 Task: Redo the text. Text: Sort all the text by end of the day.
Action: Mouse moved to (493, 217)
Screenshot: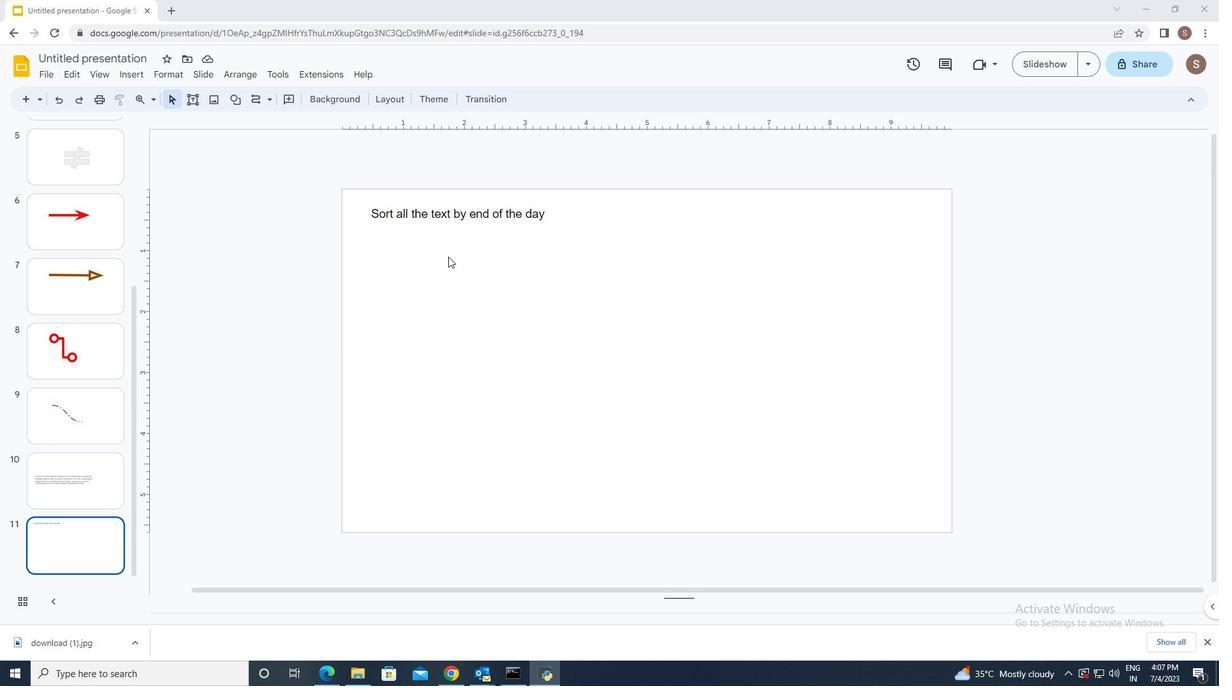 
Action: Mouse pressed left at (493, 217)
Screenshot: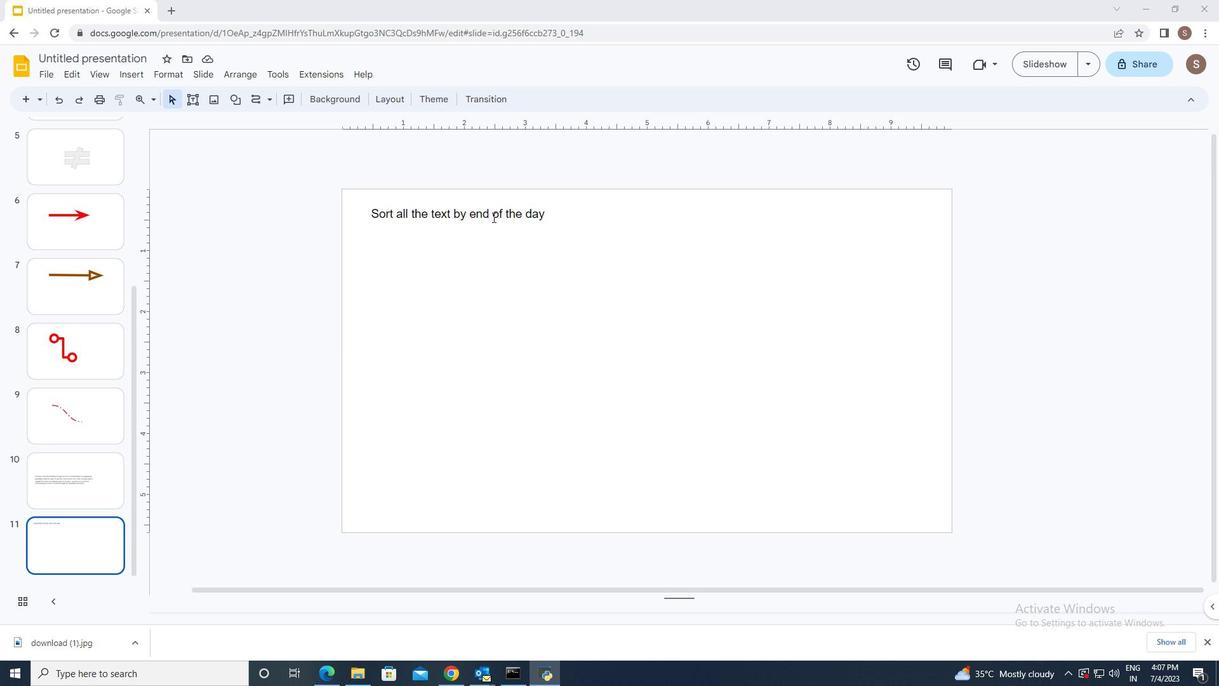 
Action: Mouse moved to (76, 95)
Screenshot: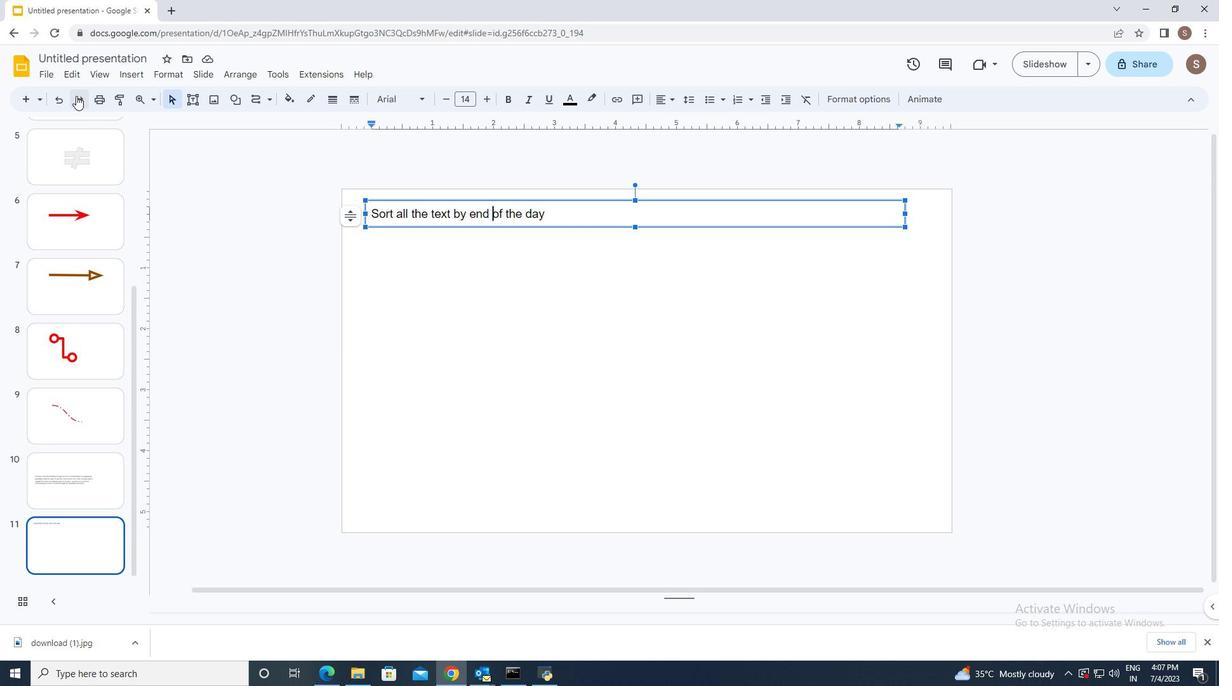 
Action: Mouse pressed left at (76, 95)
Screenshot: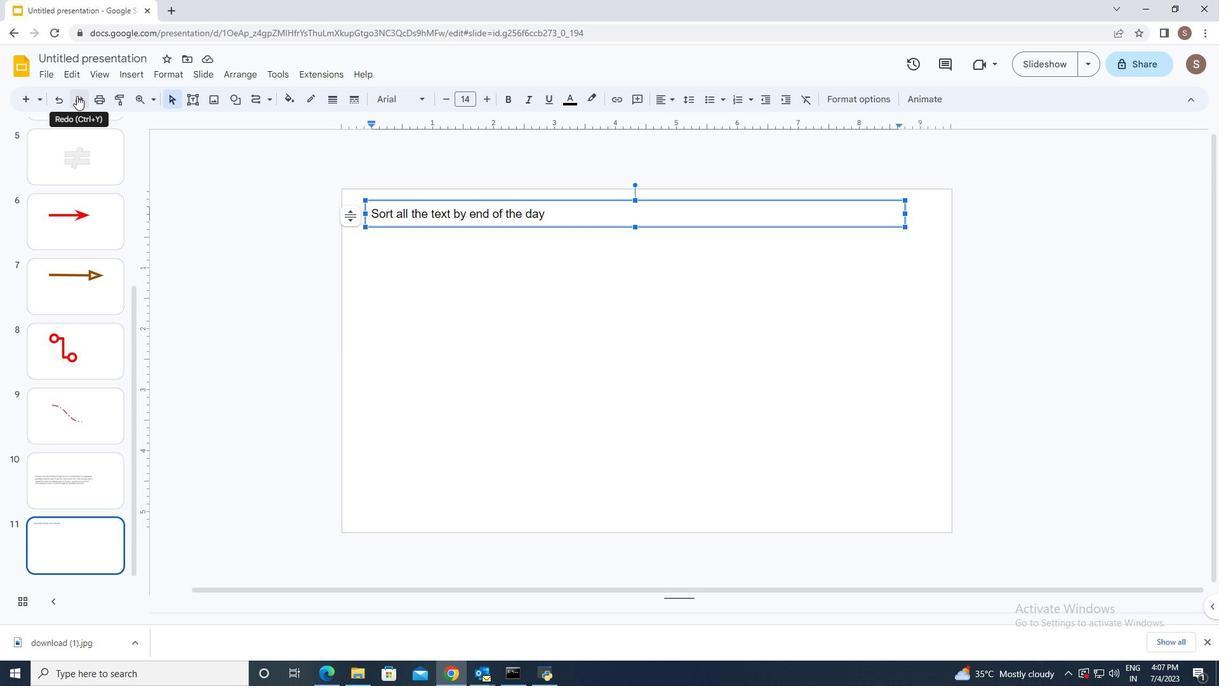 
Action: Mouse moved to (358, 341)
Screenshot: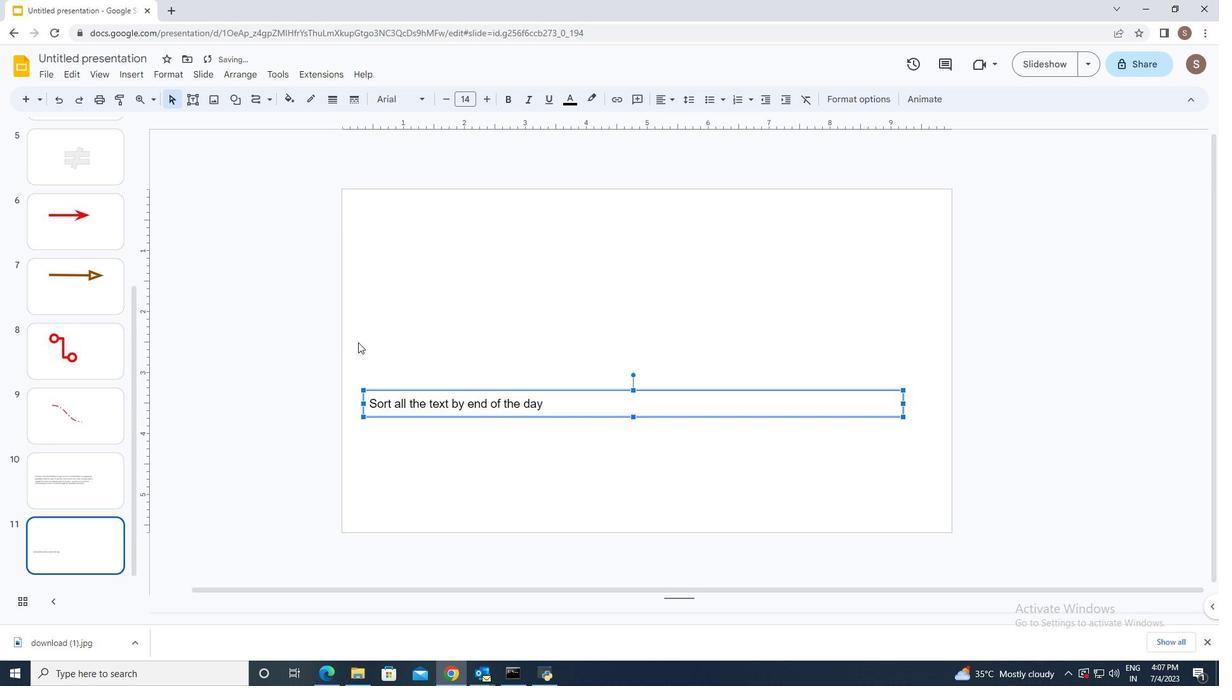 
Action: Mouse pressed left at (358, 341)
Screenshot: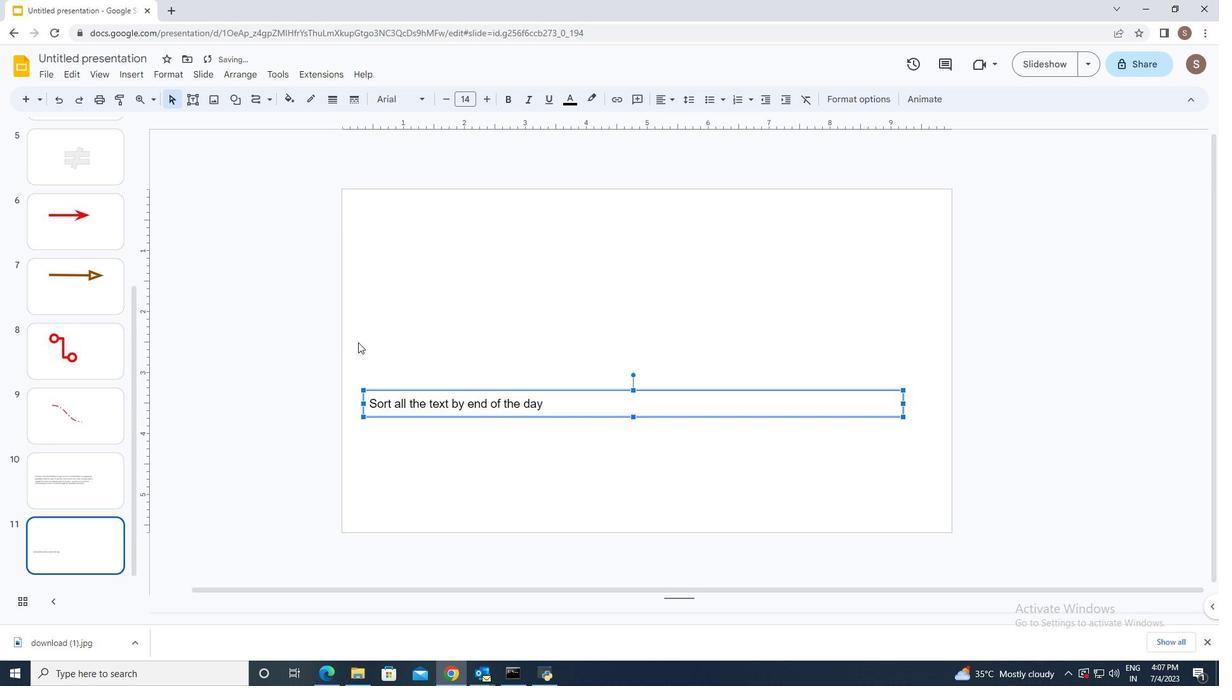 
